 Task: Change the participating, @mentions and custom subscriptions to notify via email.
Action: Mouse moved to (1002, 92)
Screenshot: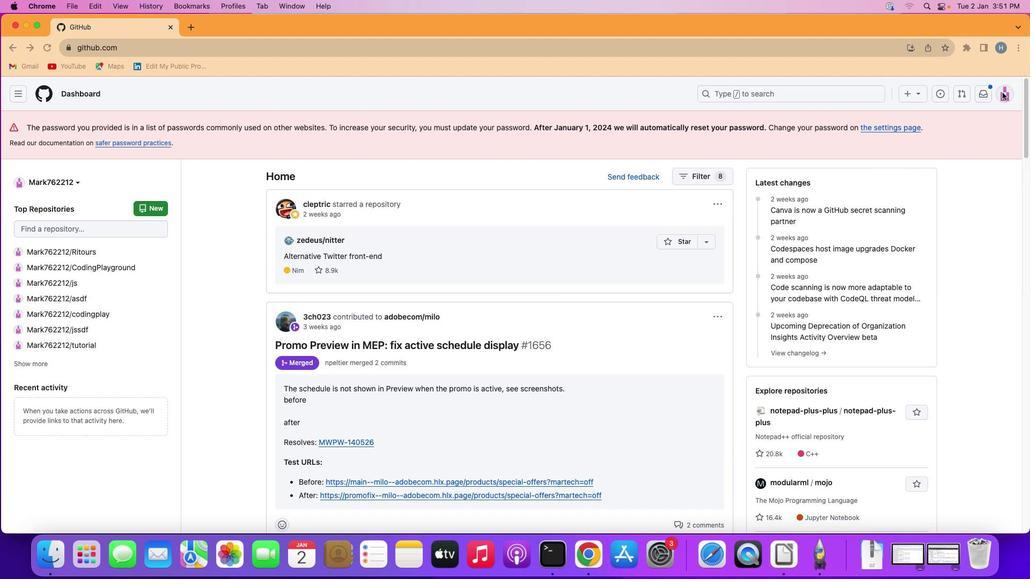 
Action: Mouse pressed left at (1002, 92)
Screenshot: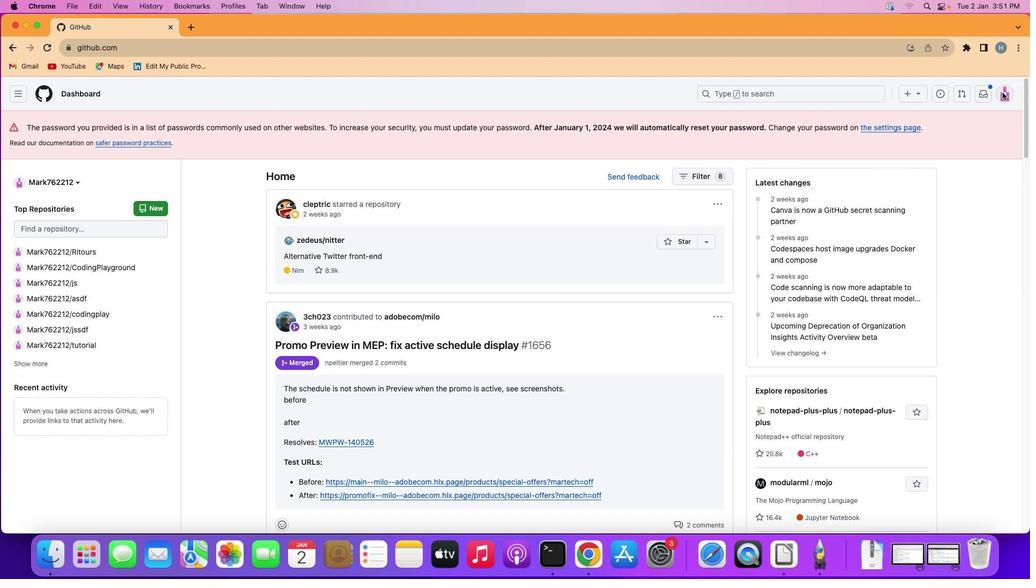 
Action: Mouse moved to (1004, 91)
Screenshot: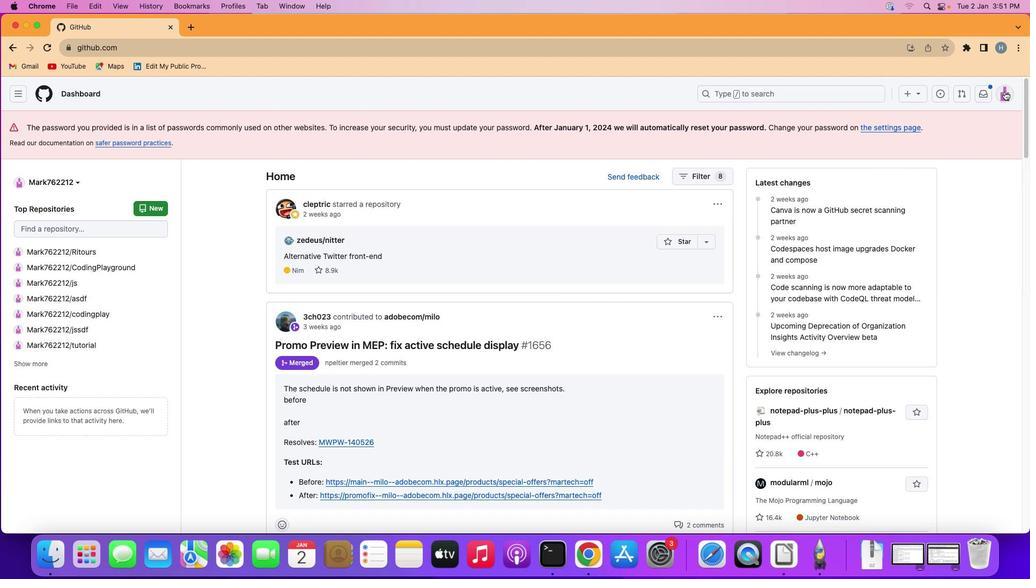 
Action: Mouse pressed left at (1004, 91)
Screenshot: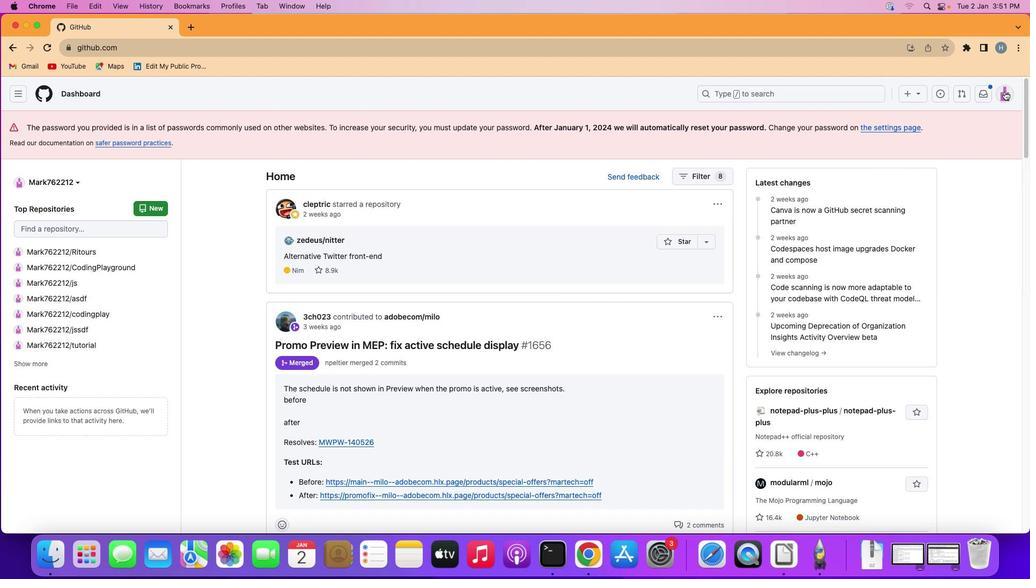 
Action: Mouse moved to (897, 384)
Screenshot: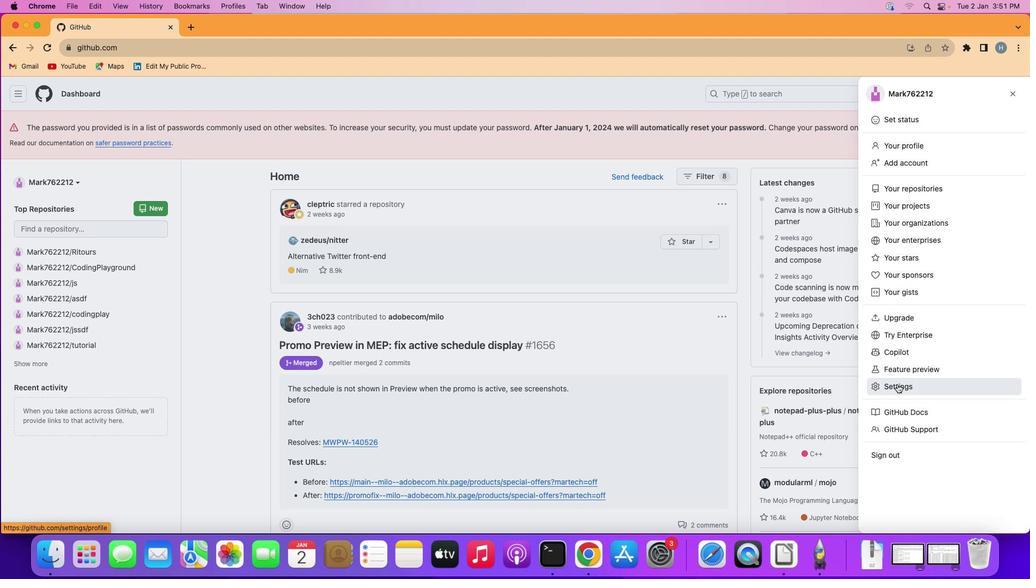 
Action: Mouse pressed left at (897, 384)
Screenshot: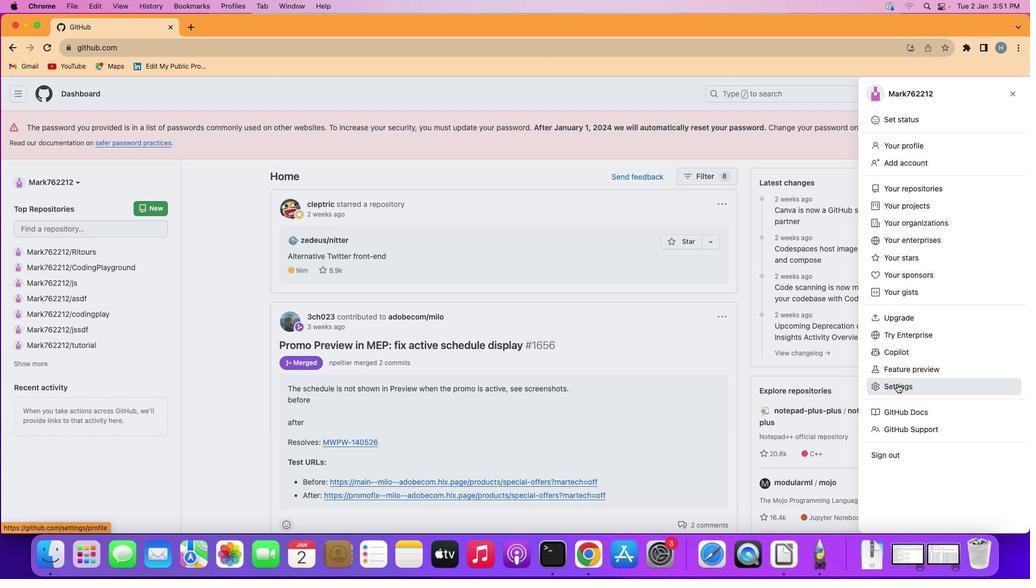 
Action: Mouse moved to (283, 293)
Screenshot: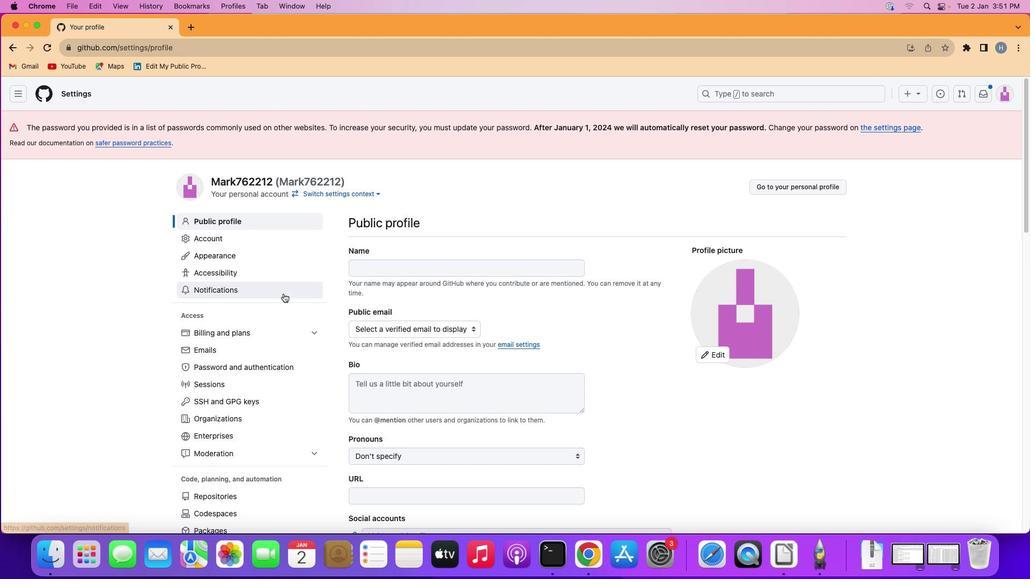 
Action: Mouse pressed left at (283, 293)
Screenshot: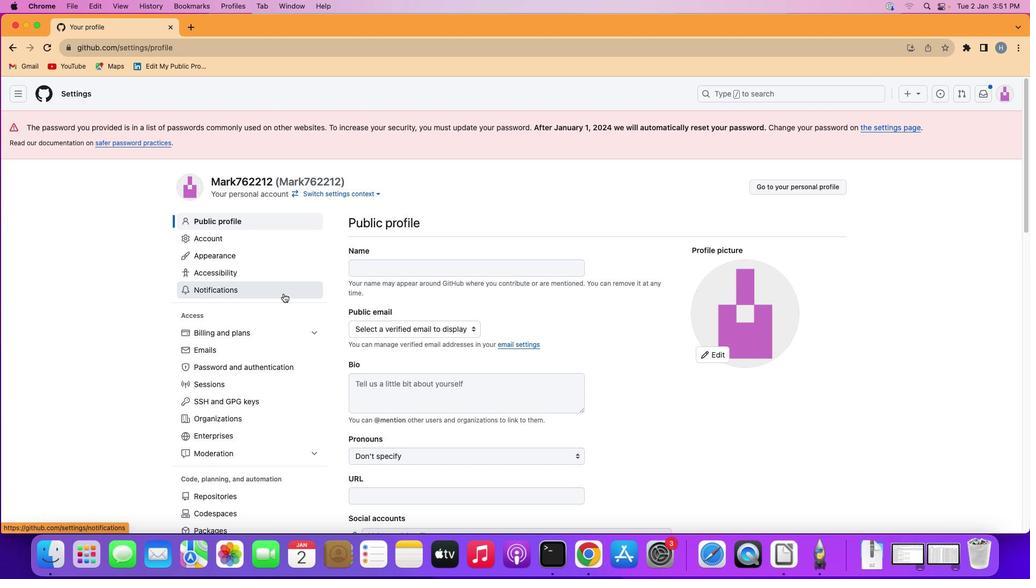 
Action: Mouse moved to (492, 391)
Screenshot: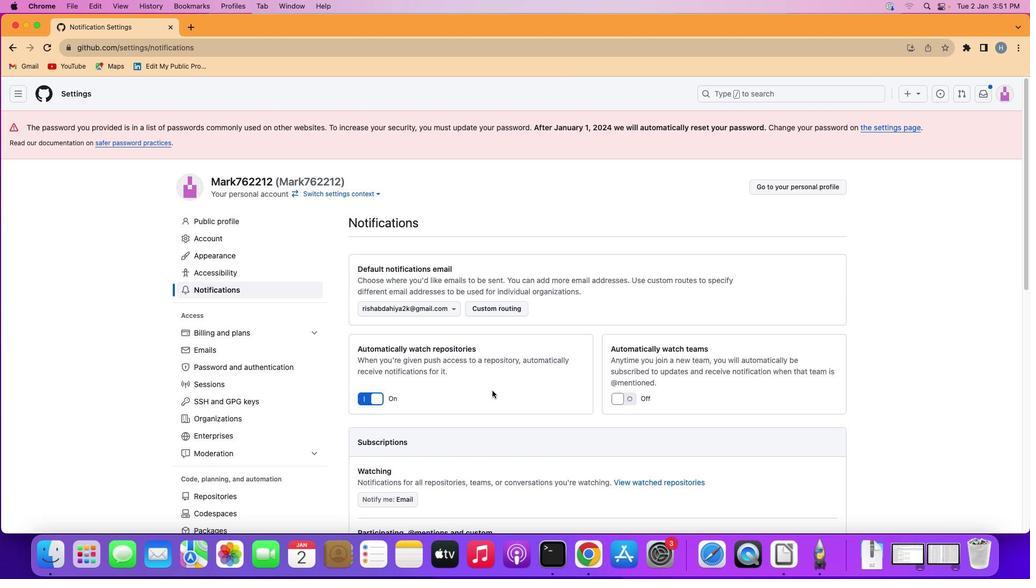 
Action: Mouse scrolled (492, 391) with delta (0, 0)
Screenshot: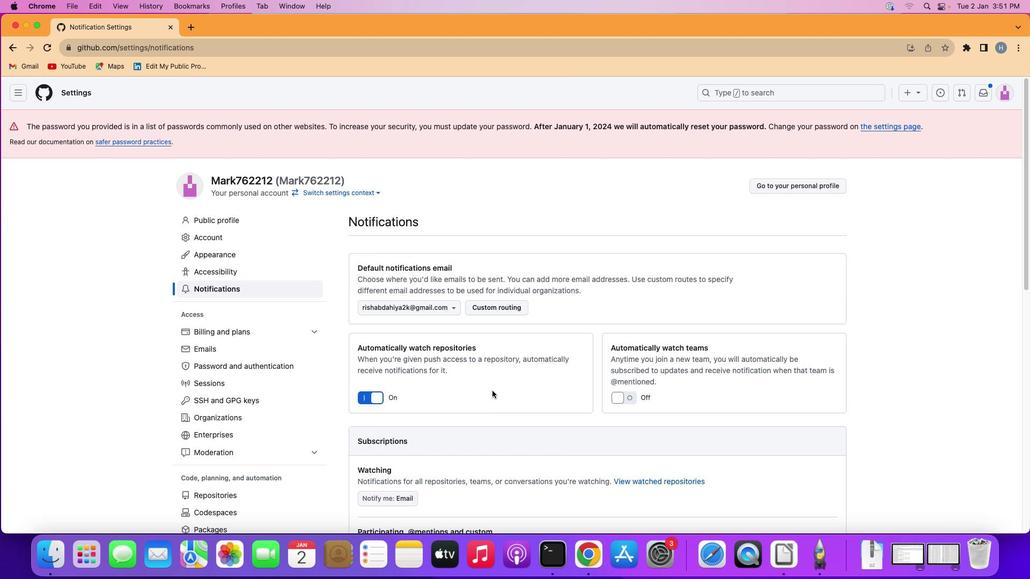 
Action: Mouse scrolled (492, 391) with delta (0, 1)
Screenshot: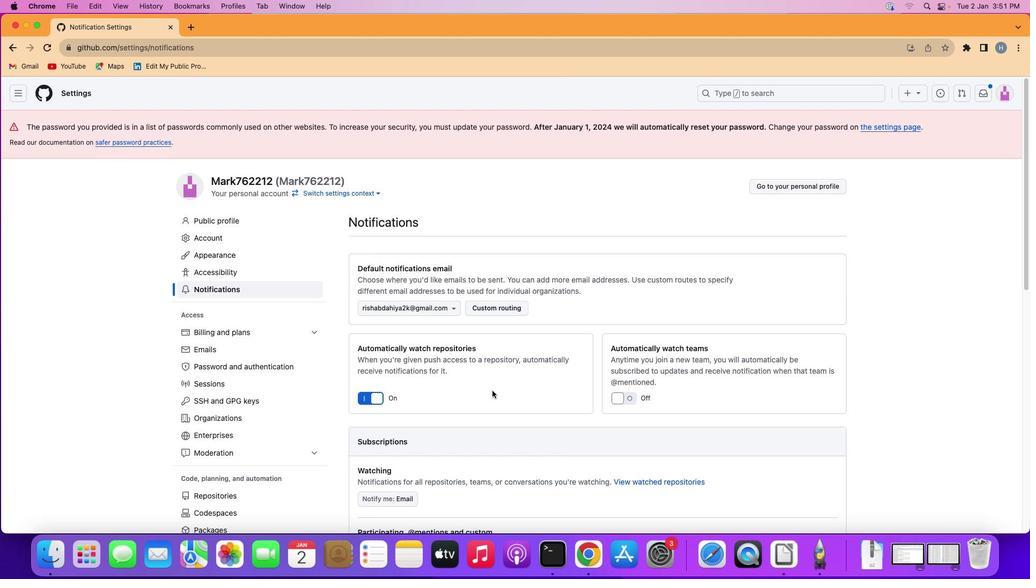 
Action: Mouse scrolled (492, 391) with delta (0, 0)
Screenshot: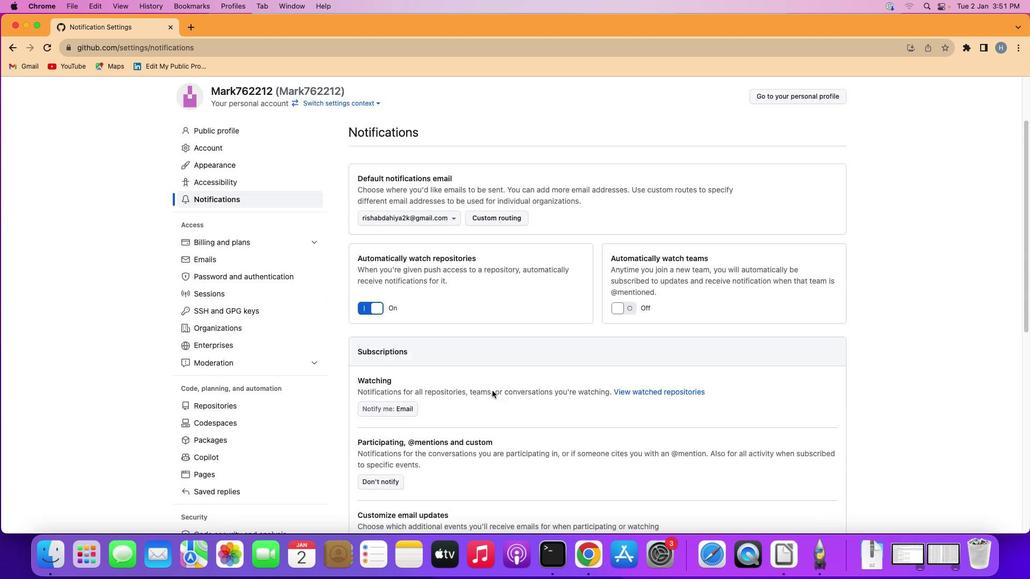 
Action: Mouse scrolled (492, 391) with delta (0, 0)
Screenshot: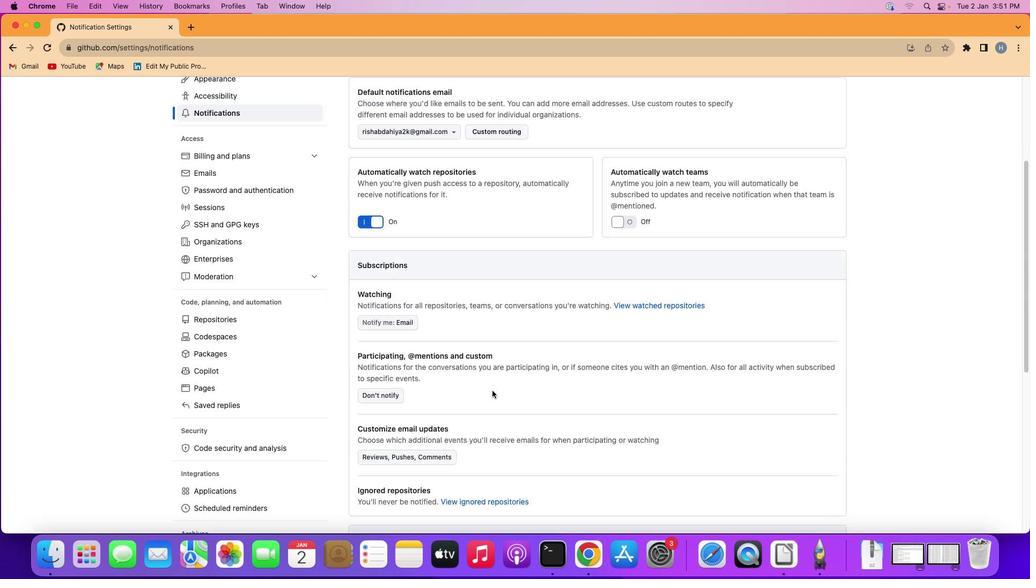 
Action: Mouse scrolled (492, 391) with delta (0, -1)
Screenshot: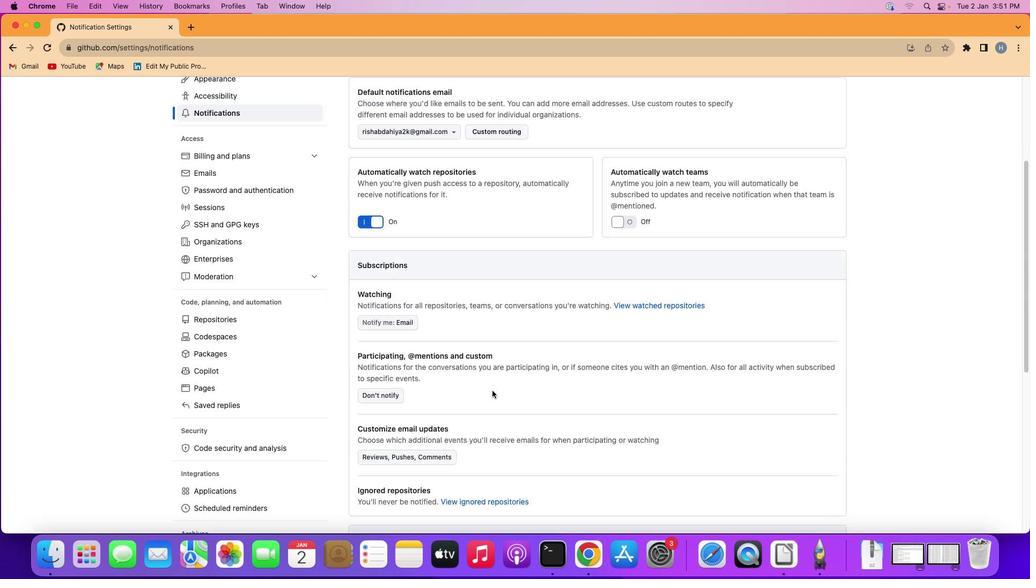 
Action: Mouse scrolled (492, 391) with delta (0, -2)
Screenshot: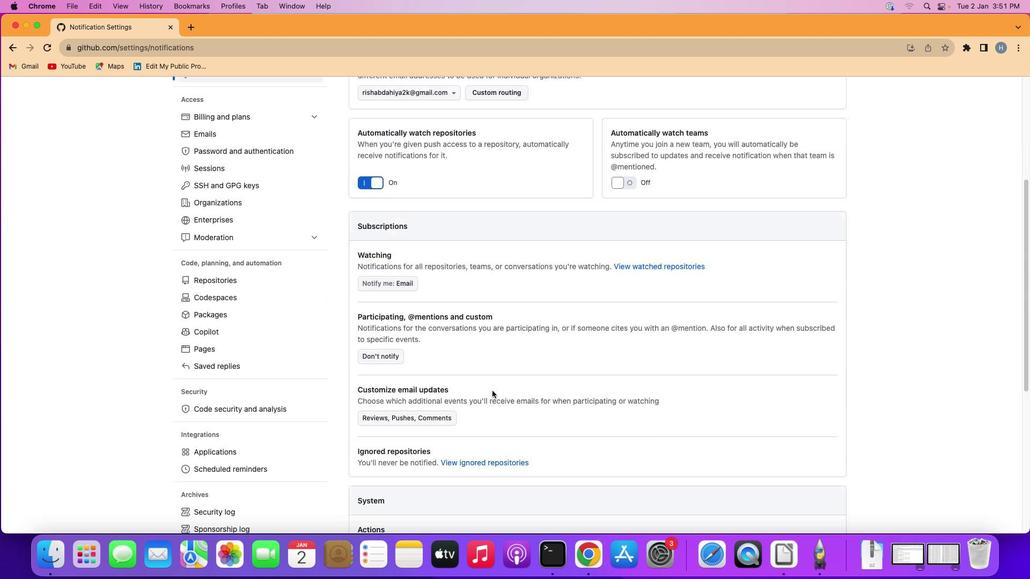 
Action: Mouse moved to (382, 355)
Screenshot: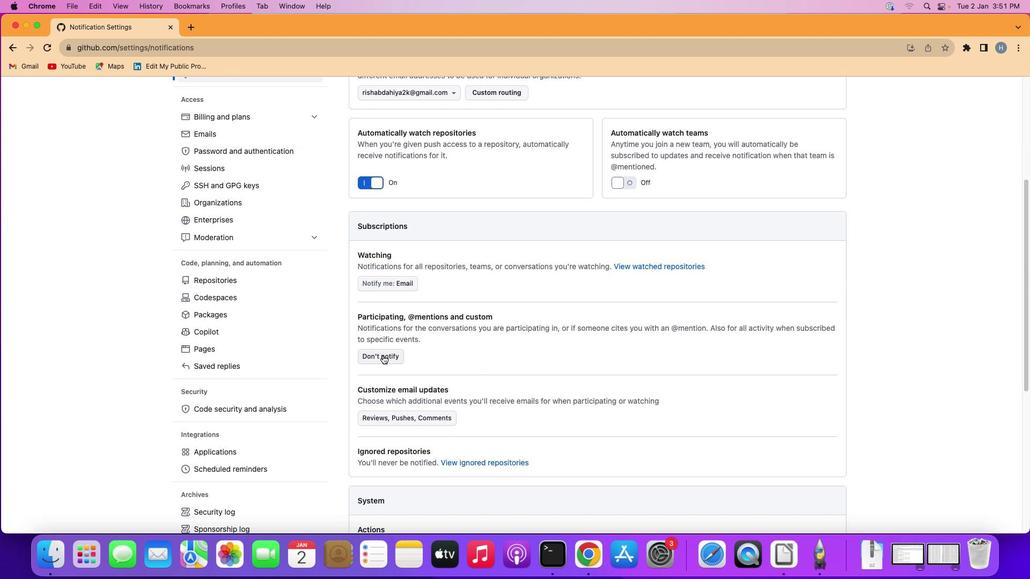
Action: Mouse pressed left at (382, 355)
Screenshot: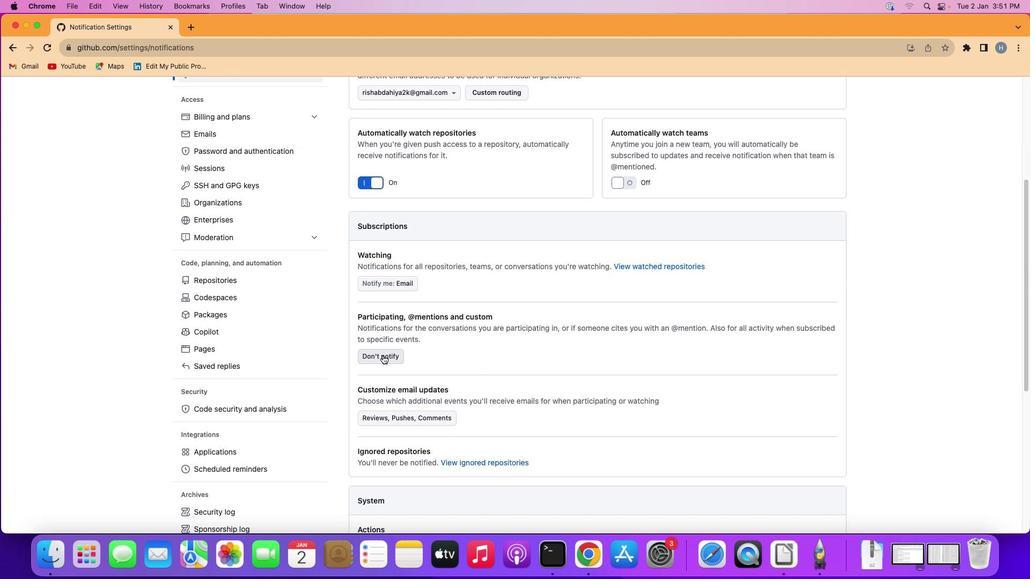 
Action: Mouse moved to (373, 422)
Screenshot: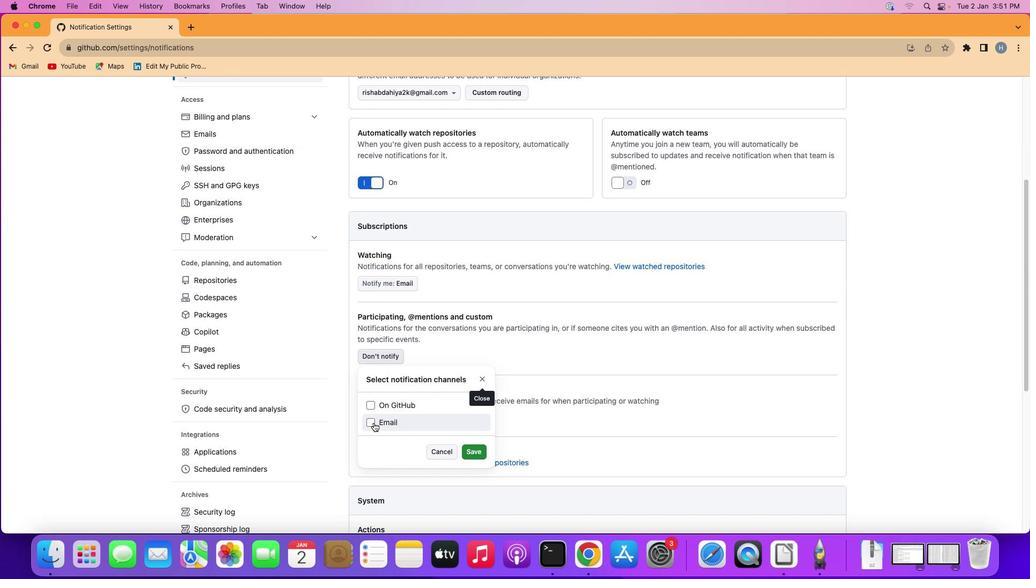 
Action: Mouse pressed left at (373, 422)
Screenshot: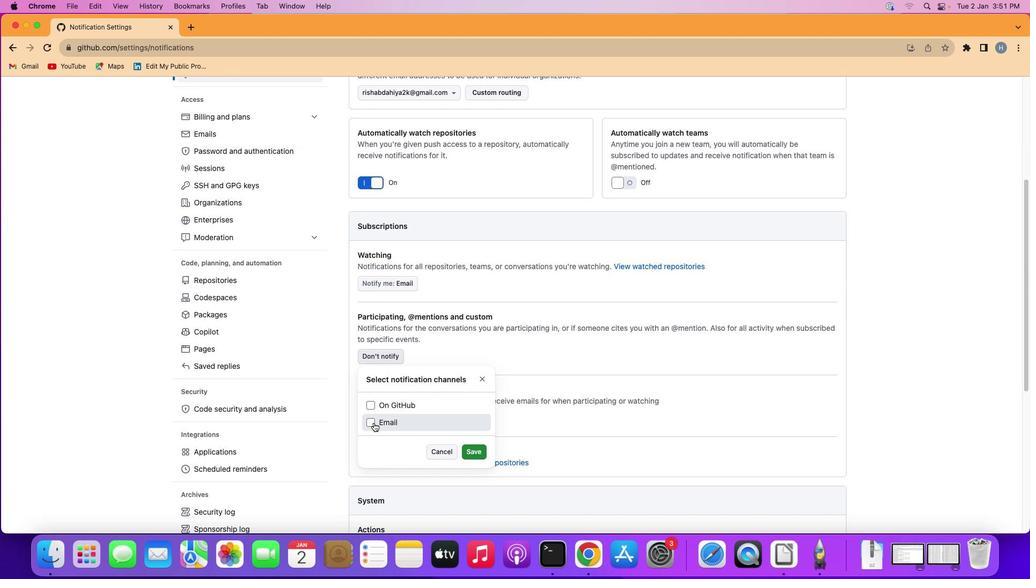 
Action: Mouse moved to (470, 451)
Screenshot: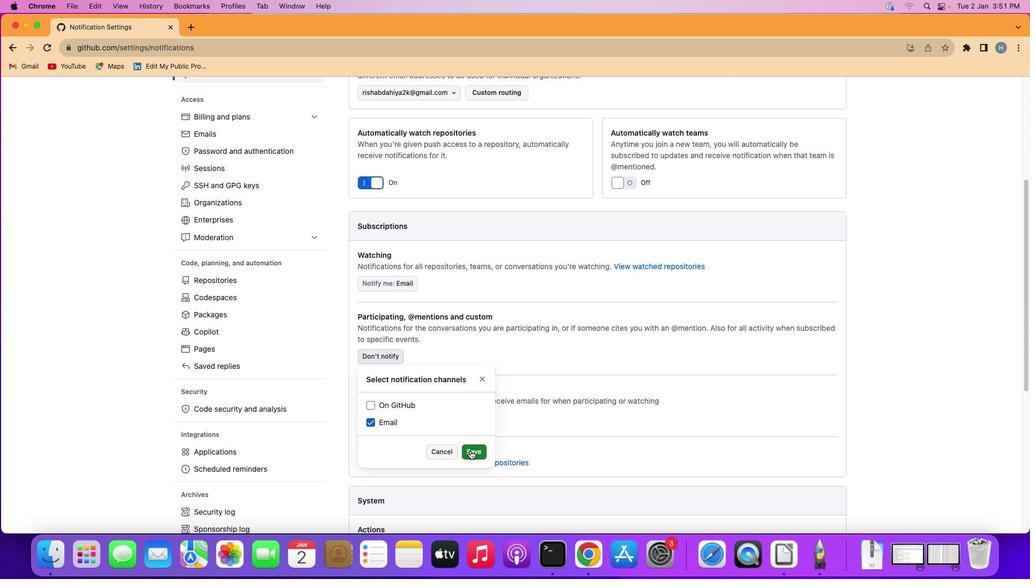 
Action: Mouse pressed left at (470, 451)
Screenshot: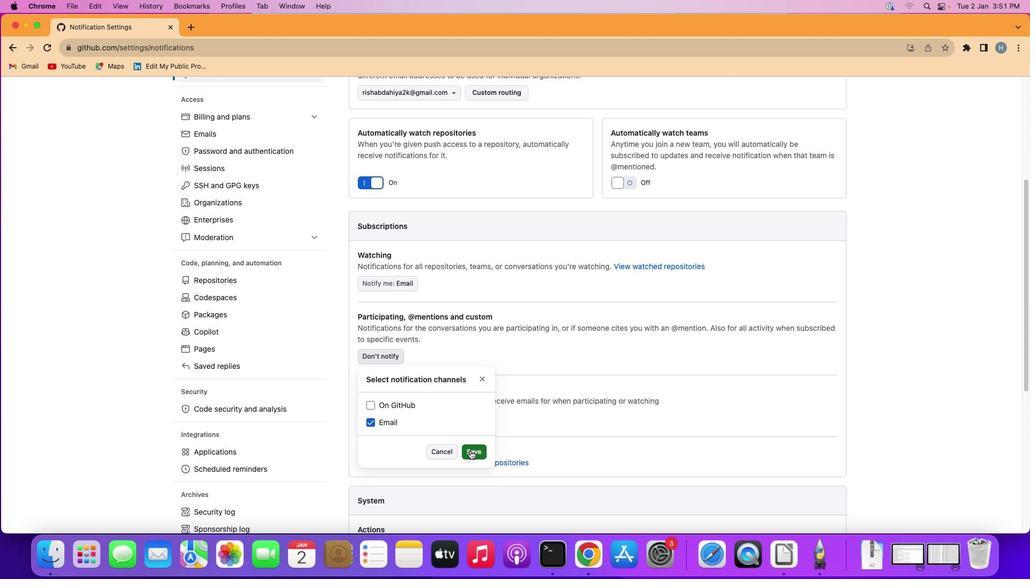 
Action: Mouse moved to (442, 394)
Screenshot: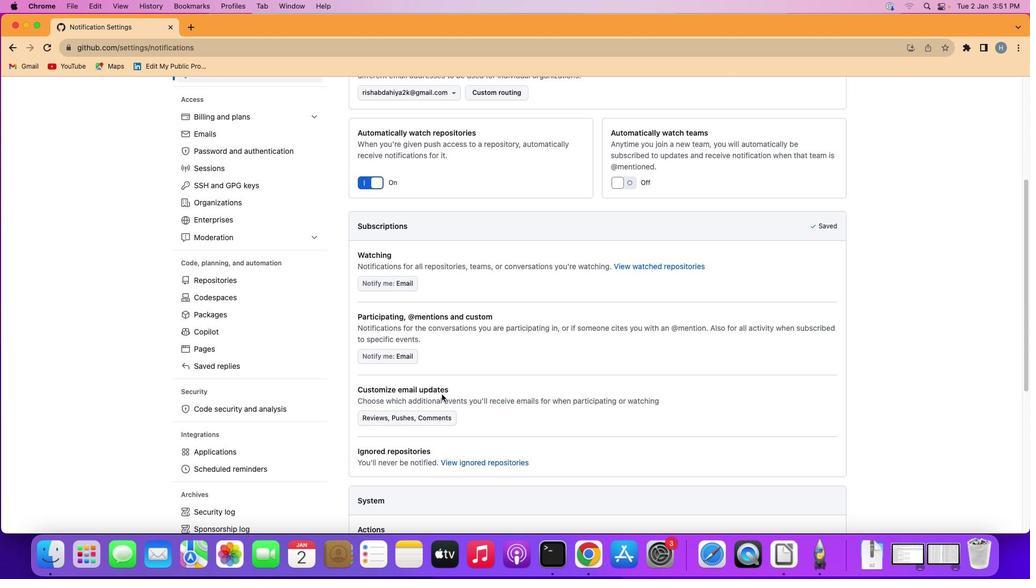 
